 Task: Create a section Front-end Framework Sprint and in the section, add a milestone Mobile Application Performance Testing in the project BellRise
Action: Mouse moved to (233, 541)
Screenshot: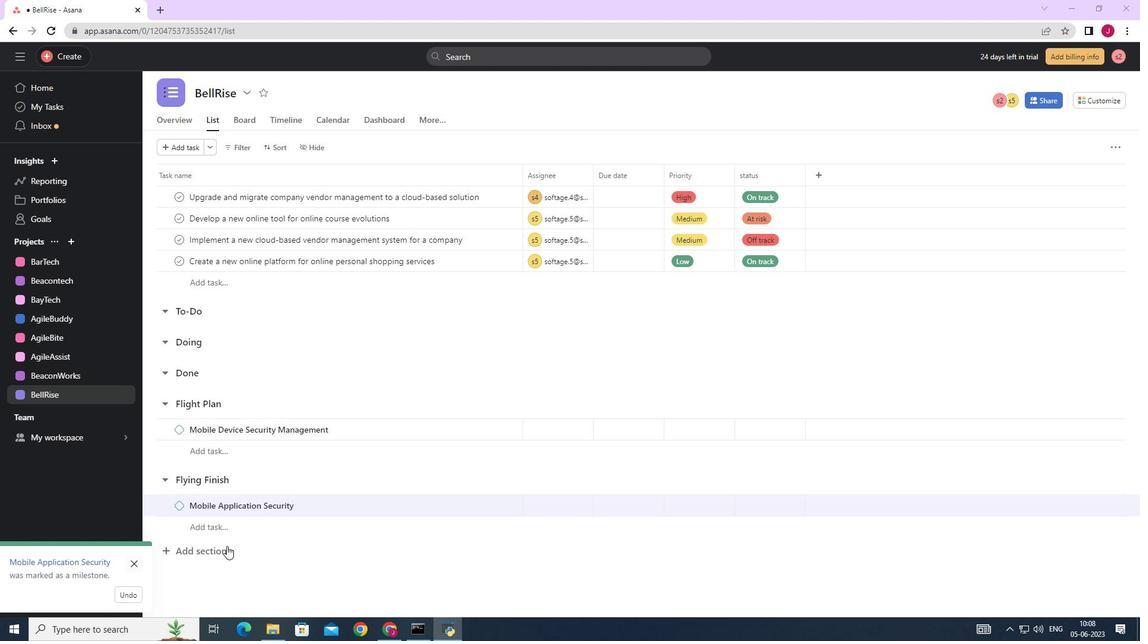 
Action: Mouse scrolled (233, 540) with delta (0, 0)
Screenshot: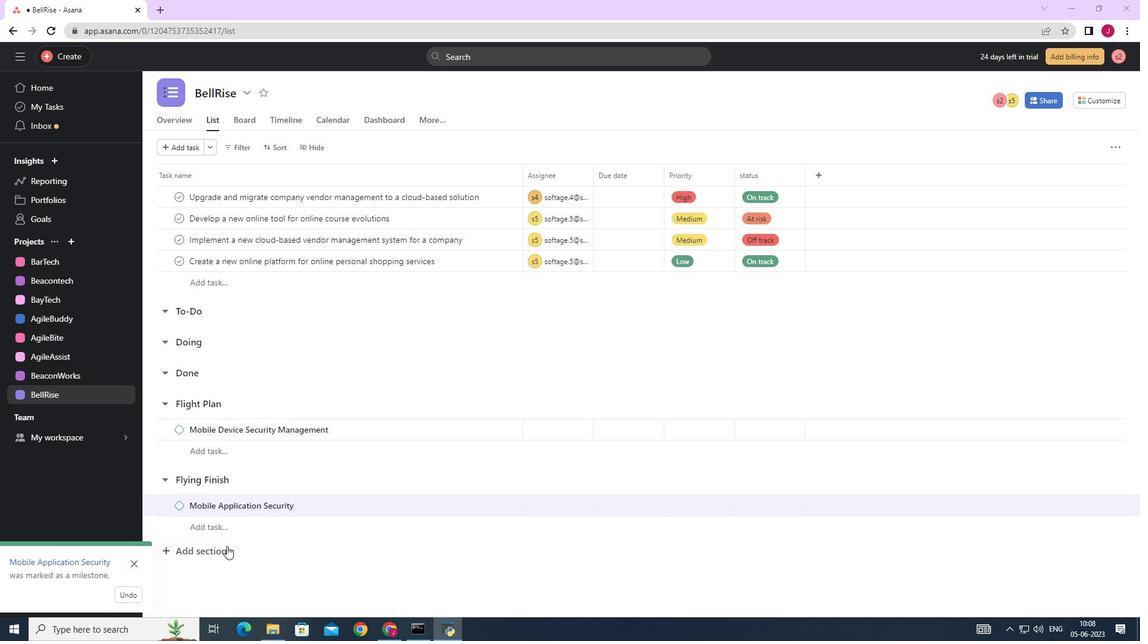 
Action: Mouse scrolled (233, 540) with delta (0, 0)
Screenshot: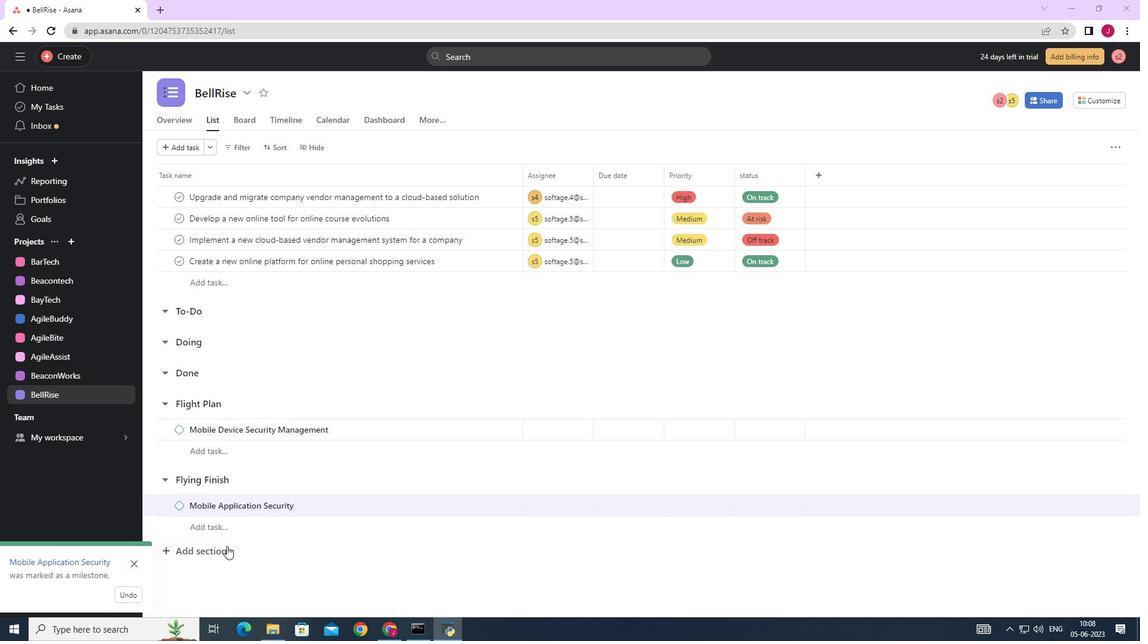 
Action: Mouse scrolled (233, 540) with delta (0, 0)
Screenshot: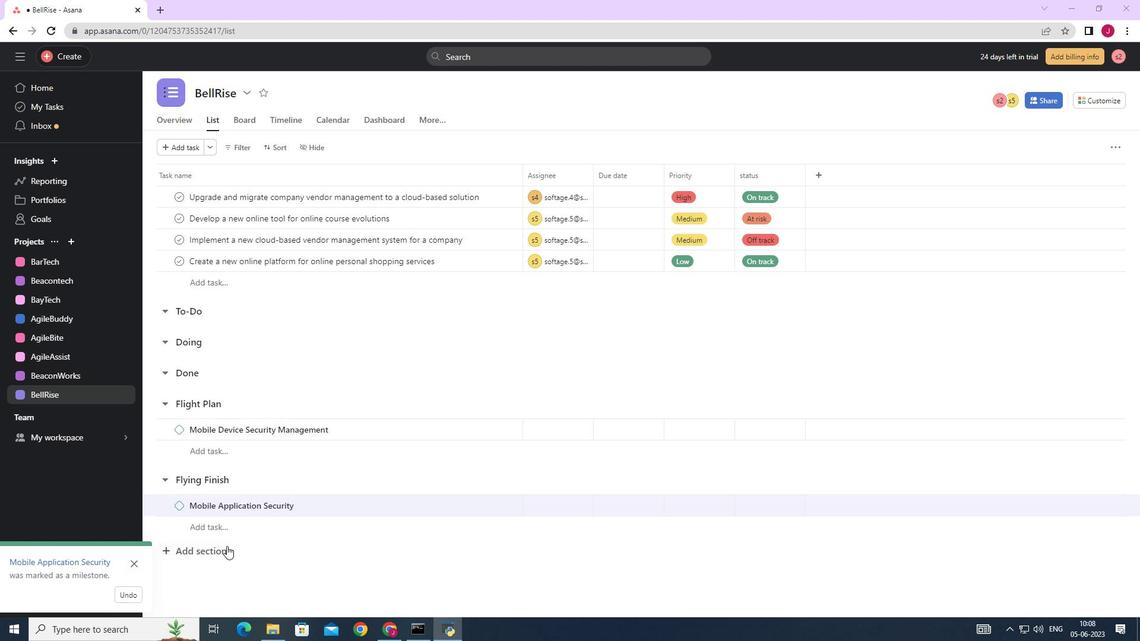 
Action: Mouse scrolled (233, 540) with delta (0, 0)
Screenshot: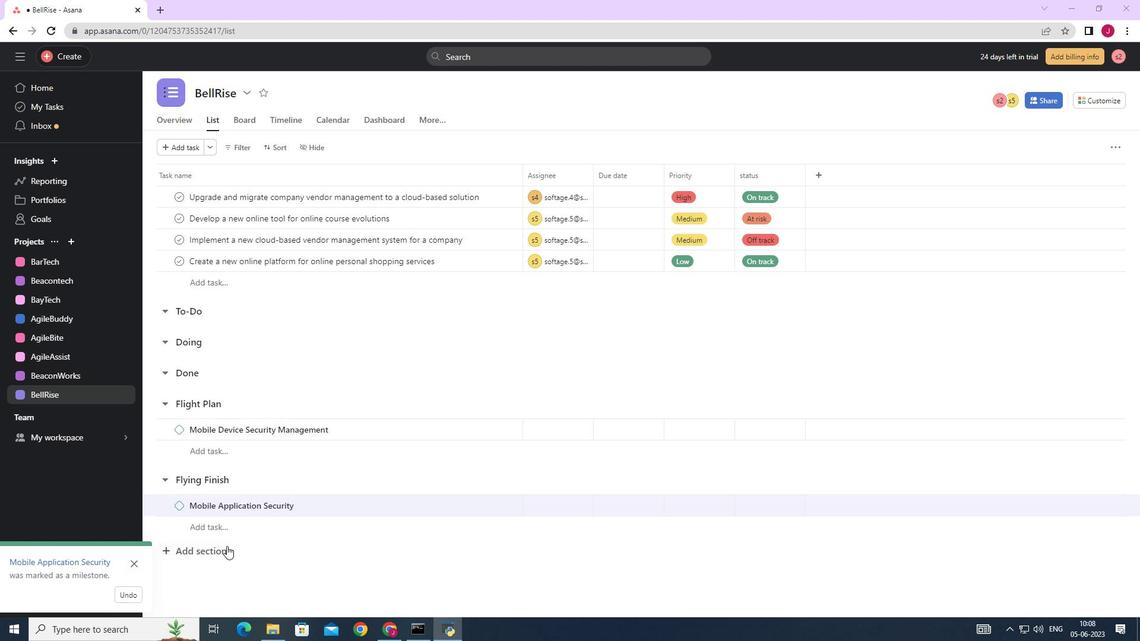 
Action: Mouse moved to (234, 541)
Screenshot: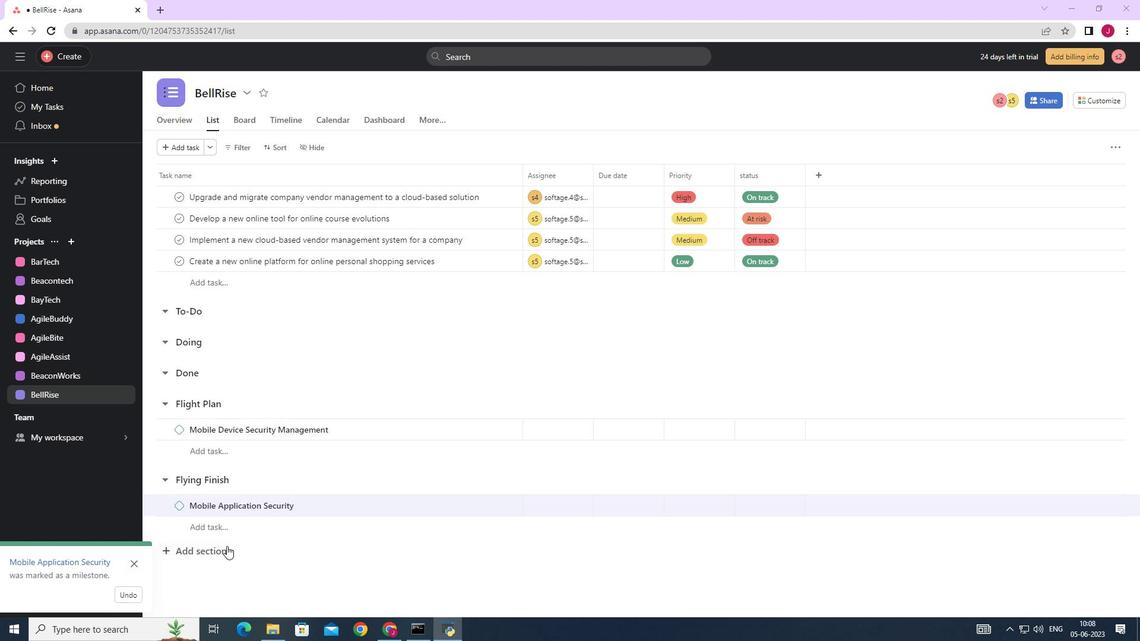 
Action: Mouse scrolled (234, 540) with delta (0, 0)
Screenshot: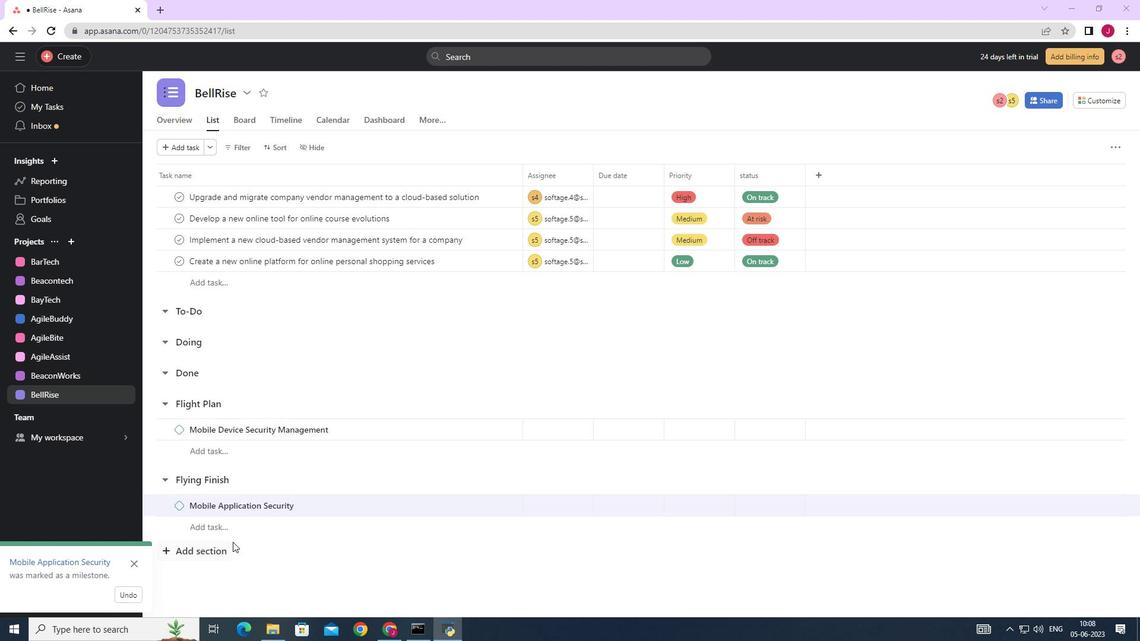 
Action: Mouse moved to (211, 553)
Screenshot: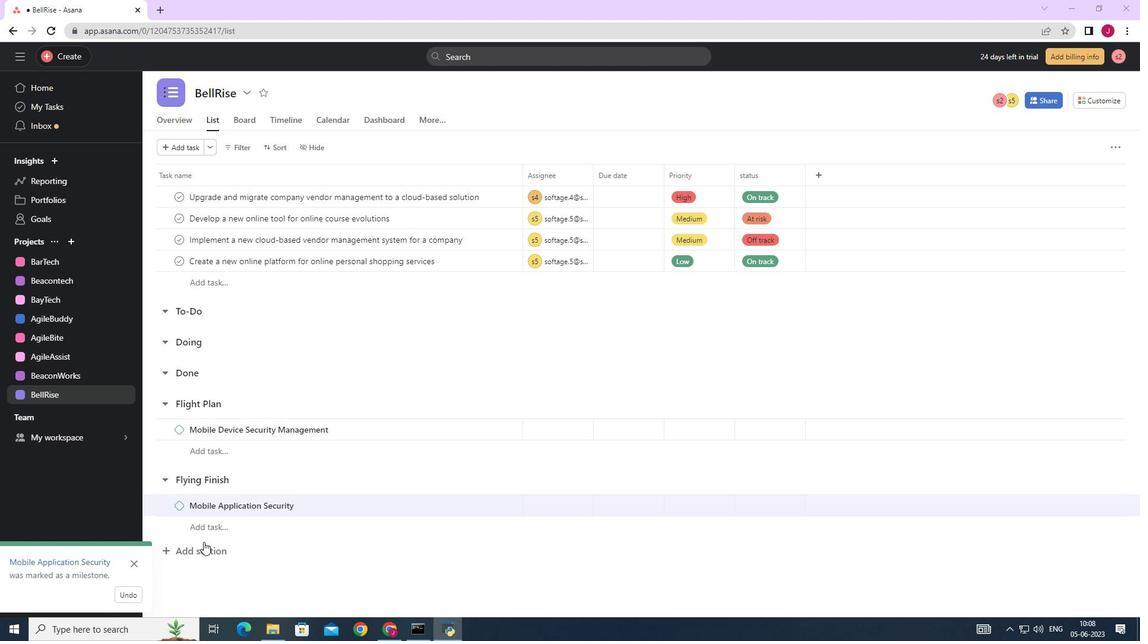 
Action: Mouse pressed left at (211, 553)
Screenshot: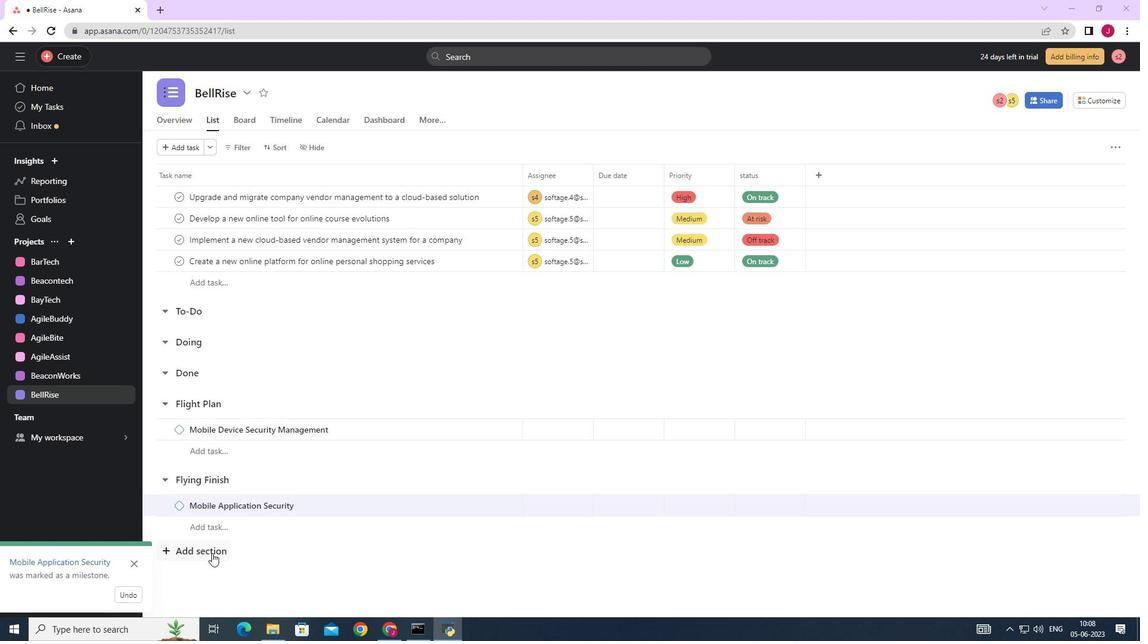 
Action: Key pressed <Key.caps_lock>F<Key.caps_lock>ront-end<Key.space><Key.caps_lock>F<Key.caps_lock>ramework<Key.space><Key.caps_lock>S<Key.caps_lock>print<Key.enter><Key.caps_lock>A<Key.caps_lock>pplication<Key.space><Key.caps_lock>P<Key.caps_lock>eformance<Key.space><Key.backspace><Key.backspace><Key.backspace><Key.backspace><Key.backspace><Key.backspace><Key.backspace><Key.backspace>formance<Key.space><Key.backspace><Key.backspace><Key.backspace><Key.backspace><Key.backspace><Key.backspace><Key.backspace><Key.backspace><Key.backspace><Key.backspace>rformance<Key.space><Key.caps_lock>T<Key.caps_lock>esting
Screenshot: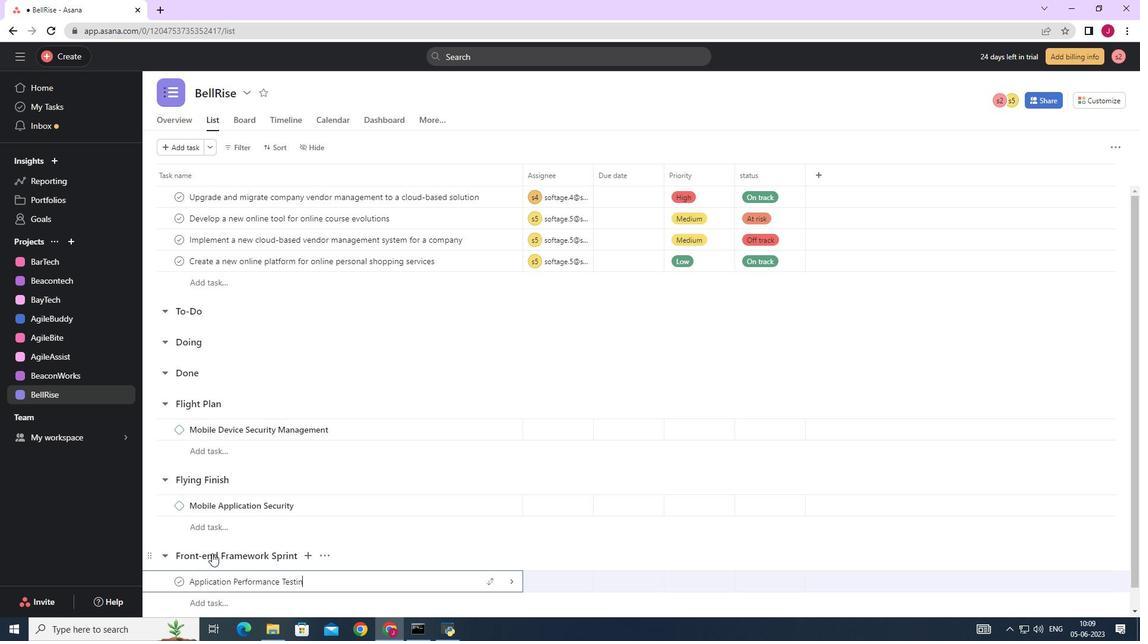 
Action: Mouse moved to (511, 581)
Screenshot: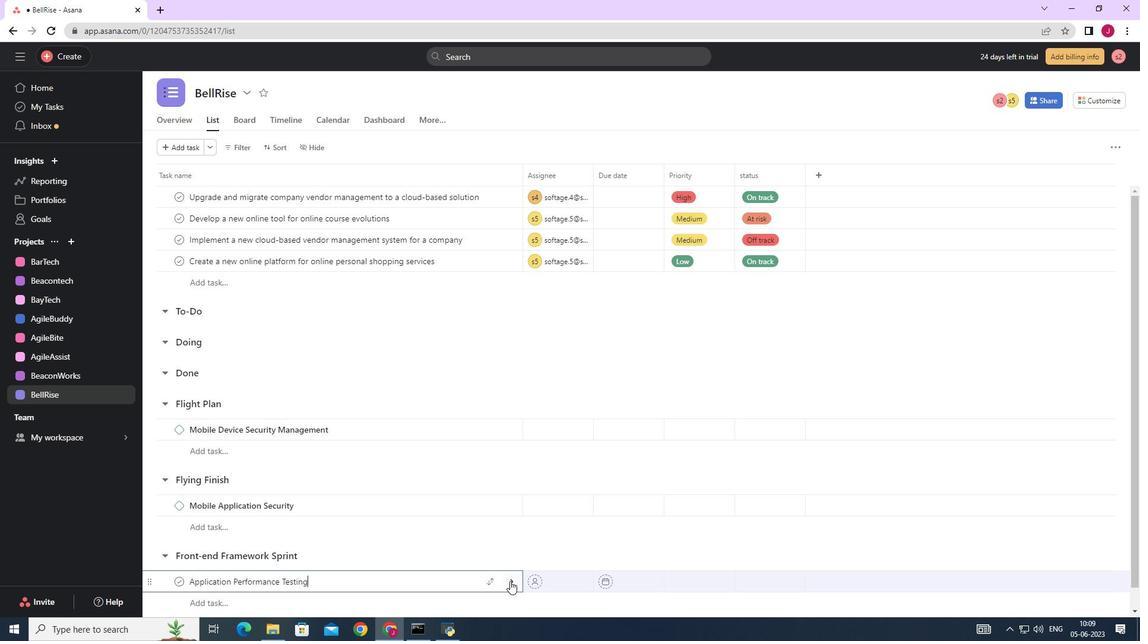 
Action: Mouse pressed left at (511, 581)
Screenshot: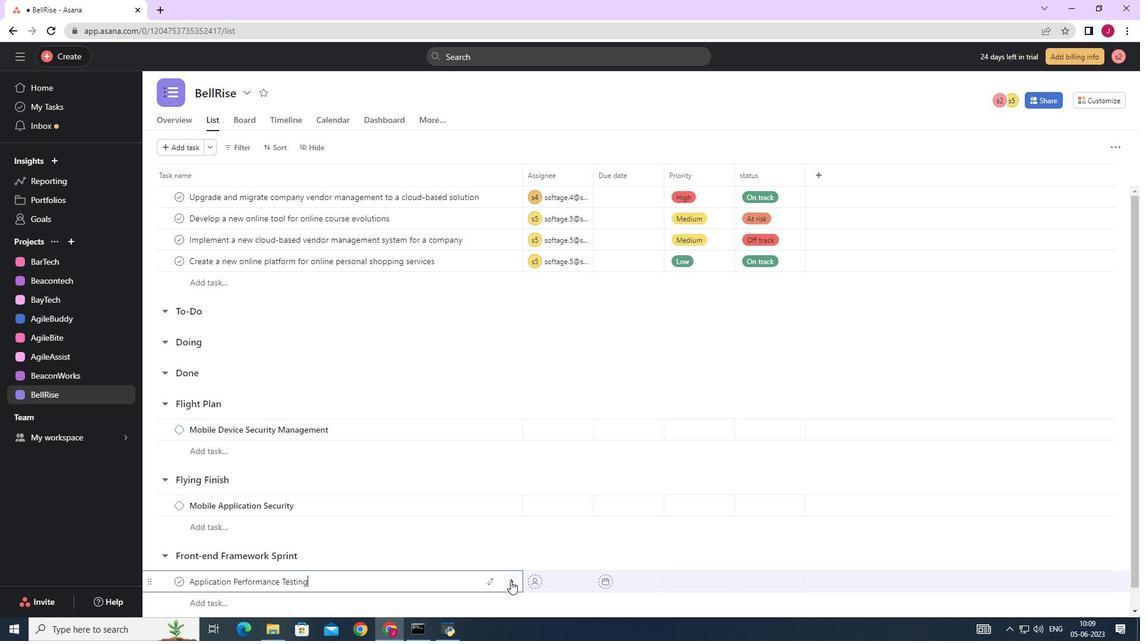 
Action: Mouse moved to (1093, 150)
Screenshot: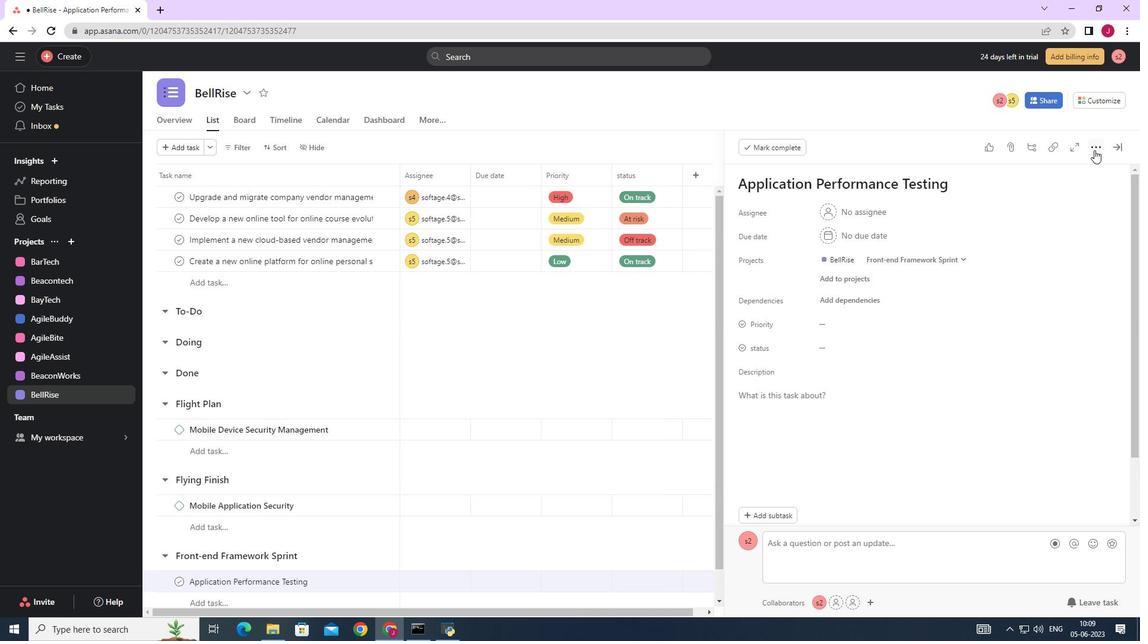 
Action: Mouse pressed left at (1093, 150)
Screenshot: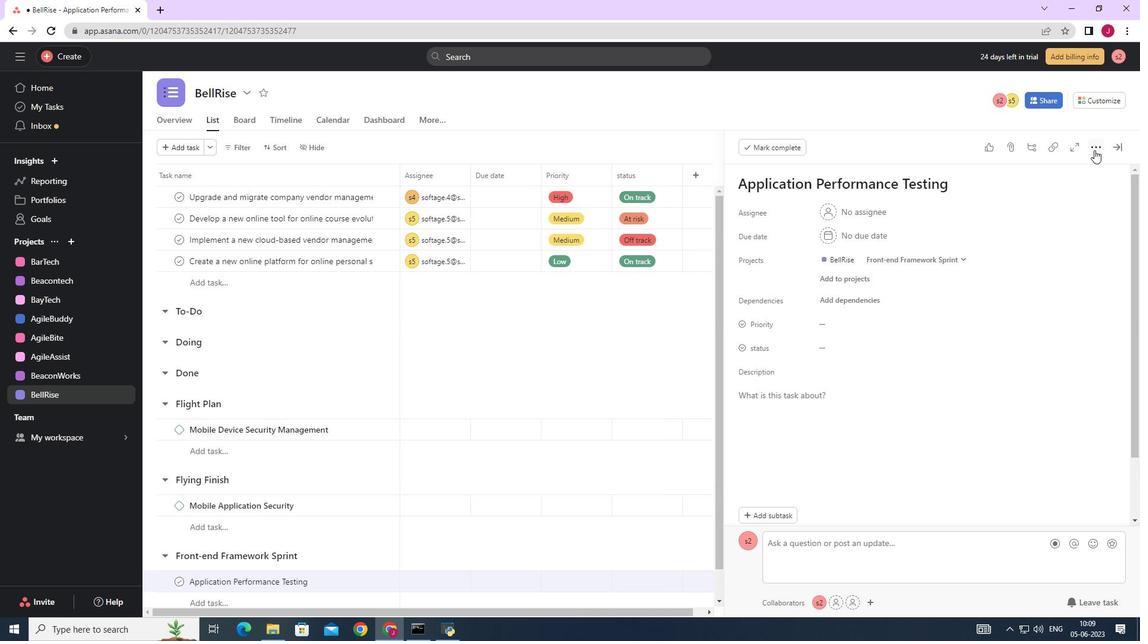 
Action: Mouse moved to (996, 194)
Screenshot: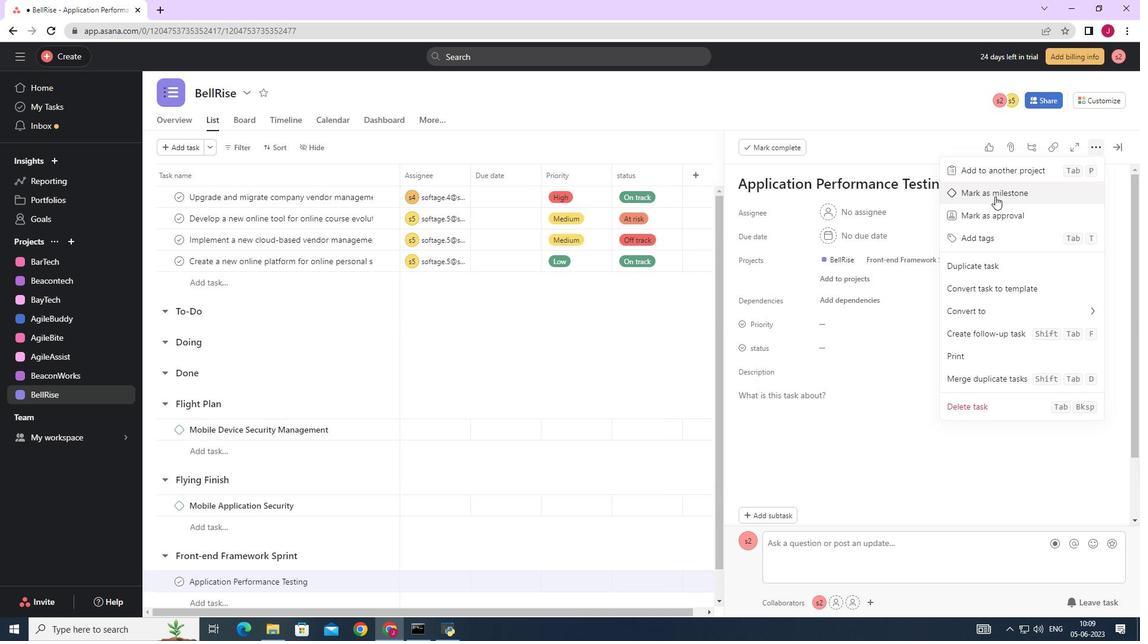 
Action: Mouse pressed left at (996, 194)
Screenshot: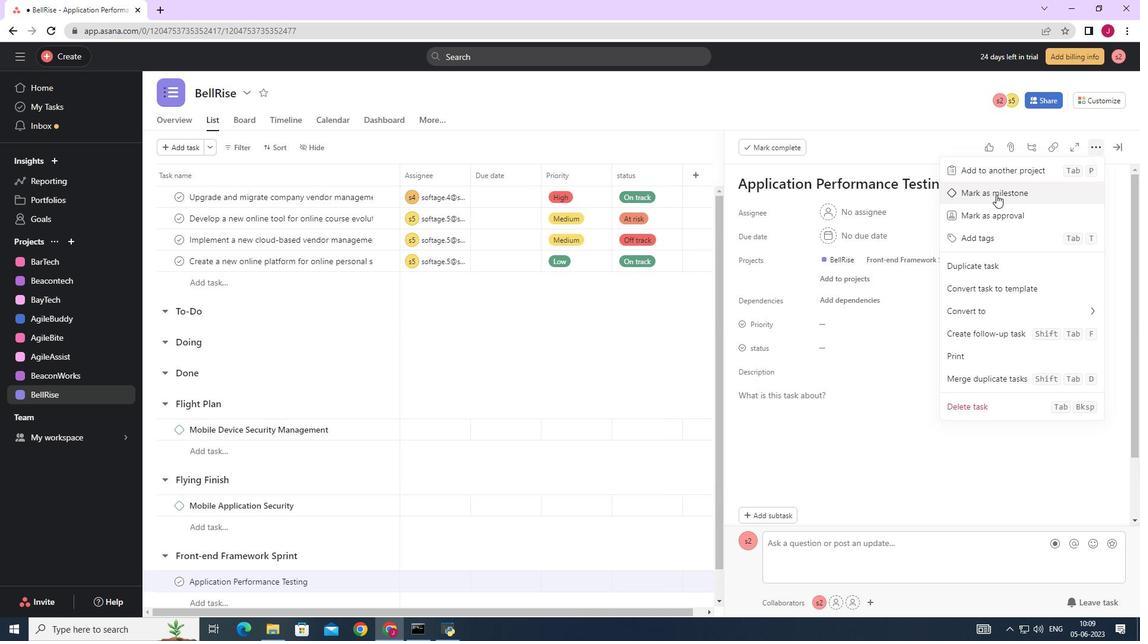 
Action: Mouse moved to (1116, 149)
Screenshot: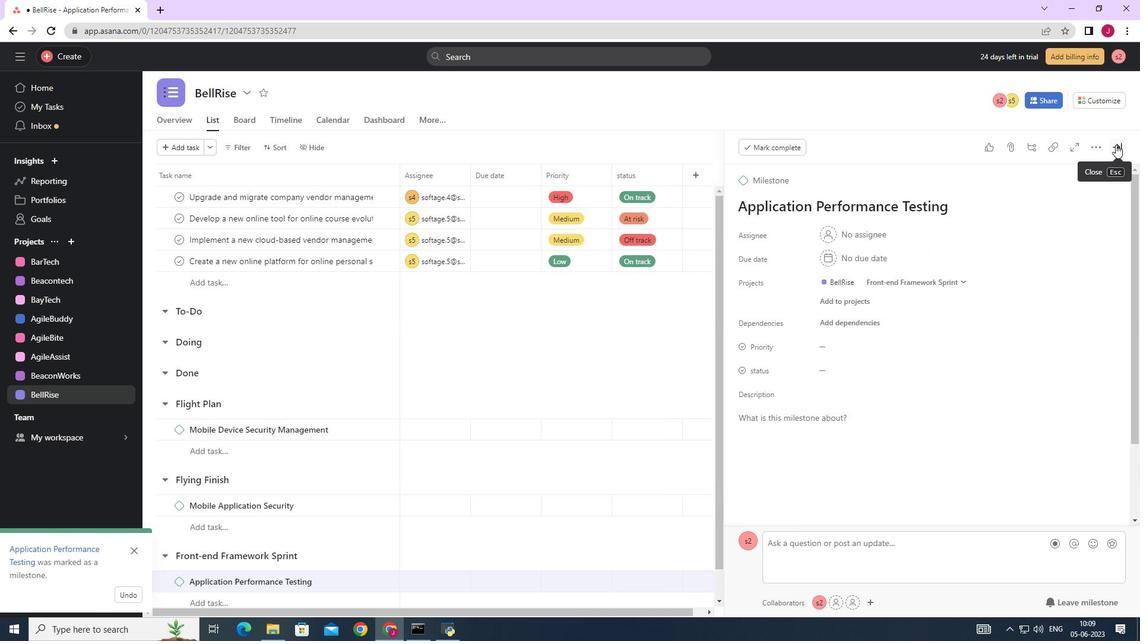 
Action: Mouse pressed left at (1116, 149)
Screenshot: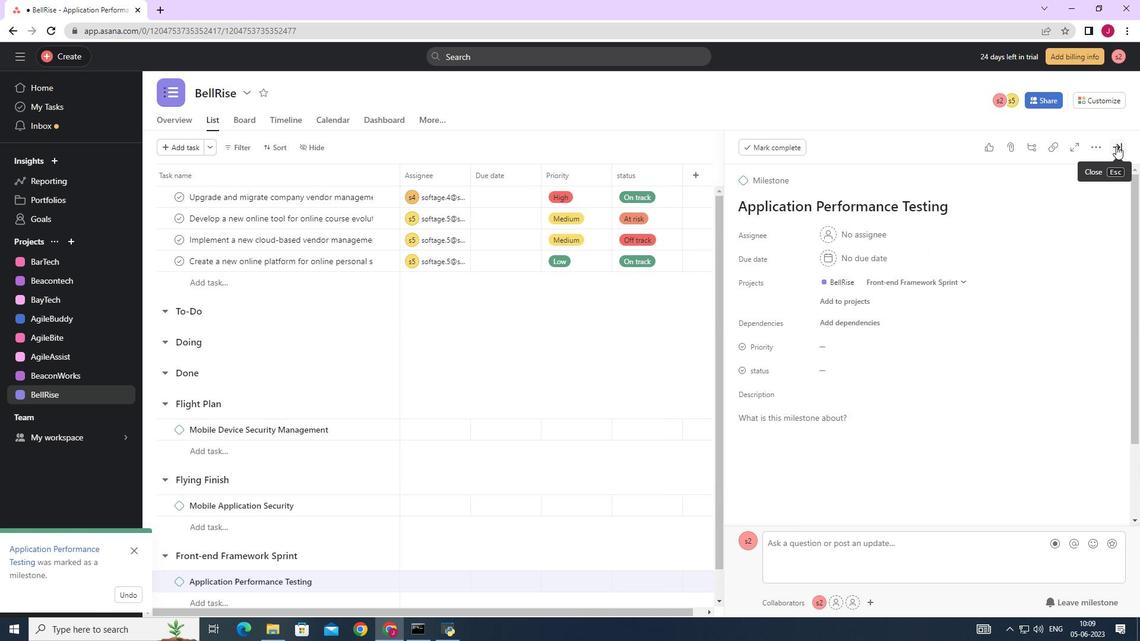 
Action: Mouse moved to (1093, 152)
Screenshot: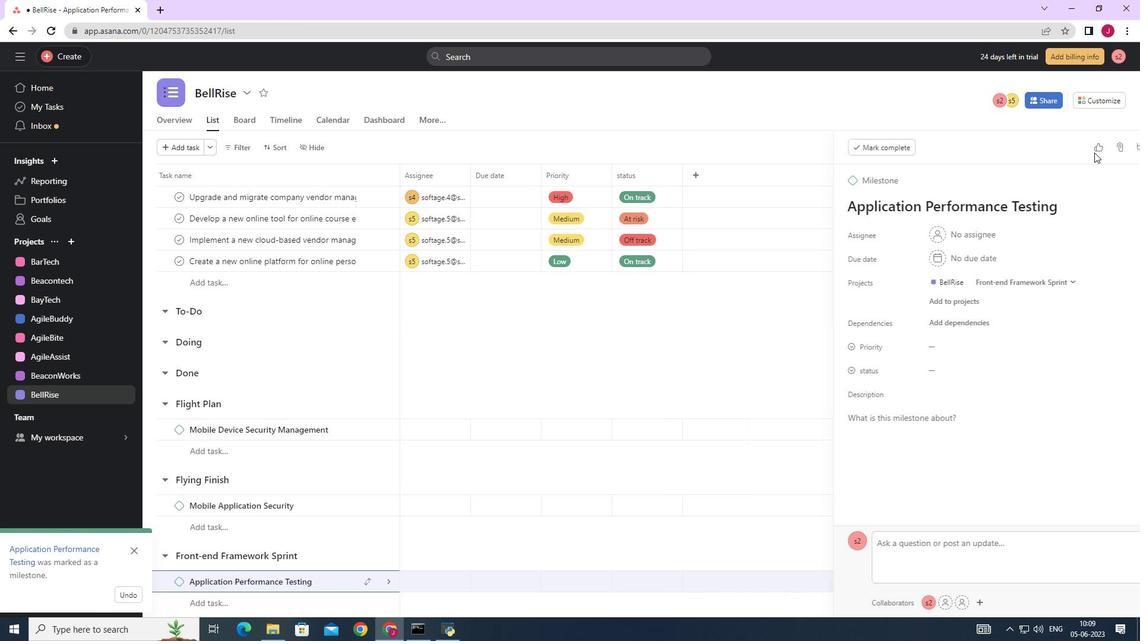 
